 Task: Allow users to run reports and save results through reporting snapshot
Action: Mouse moved to (278, 135)
Screenshot: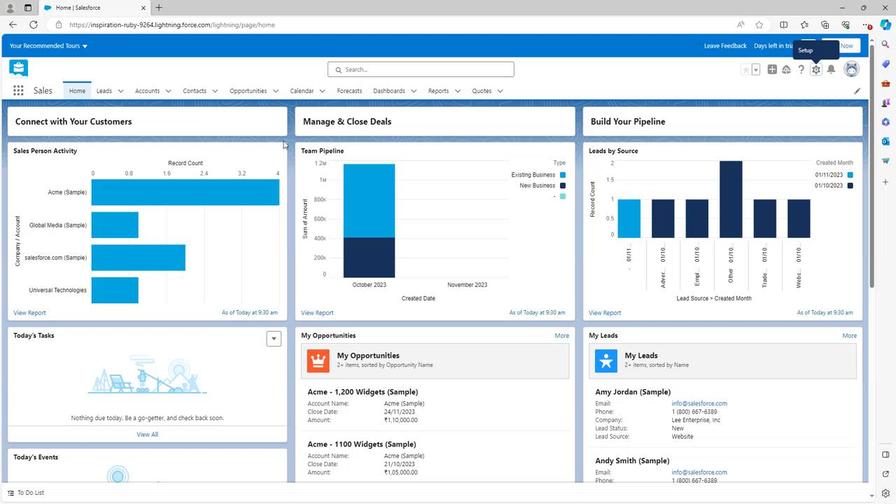 
Action: Mouse scrolled (278, 134) with delta (0, 0)
Screenshot: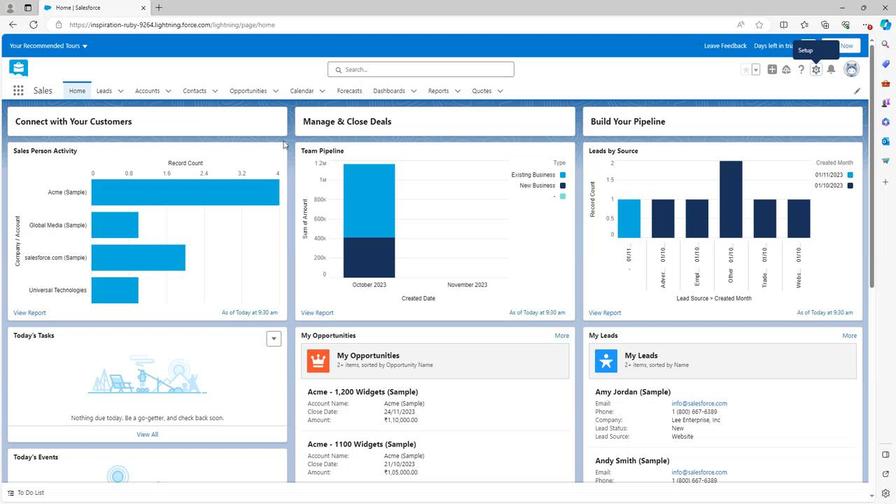 
Action: Mouse scrolled (278, 134) with delta (0, 0)
Screenshot: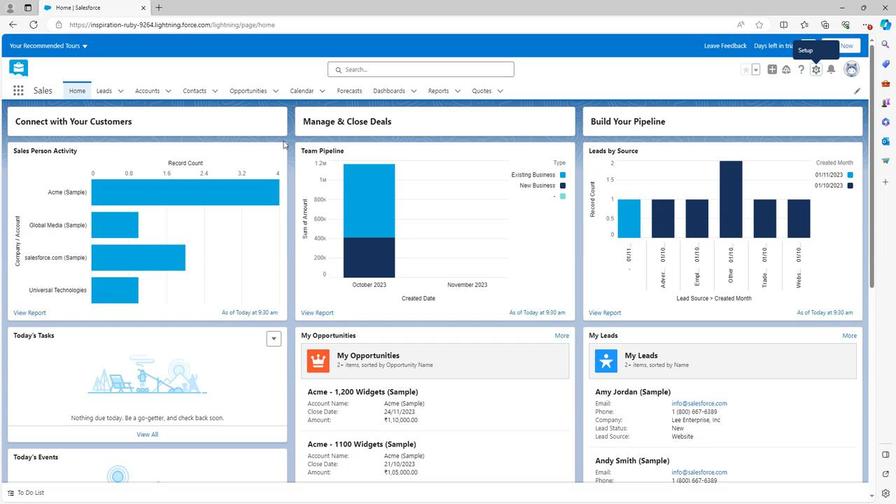 
Action: Mouse scrolled (278, 134) with delta (0, 0)
Screenshot: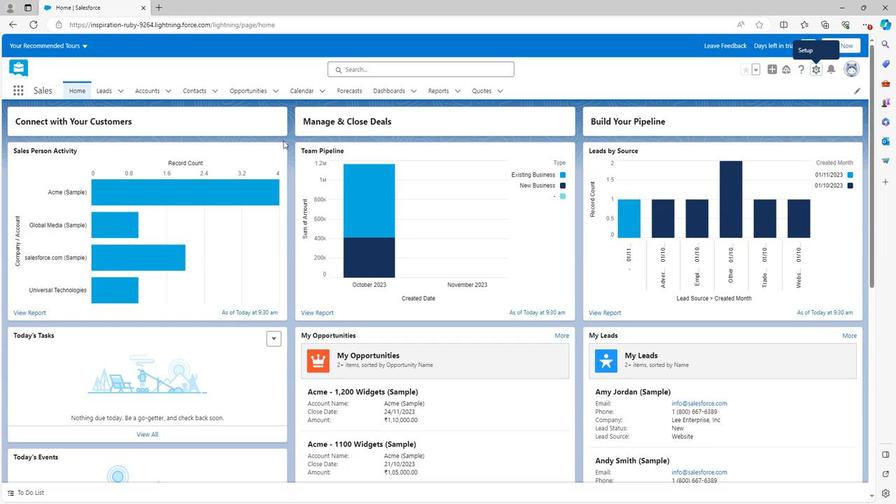 
Action: Mouse scrolled (278, 134) with delta (0, 0)
Screenshot: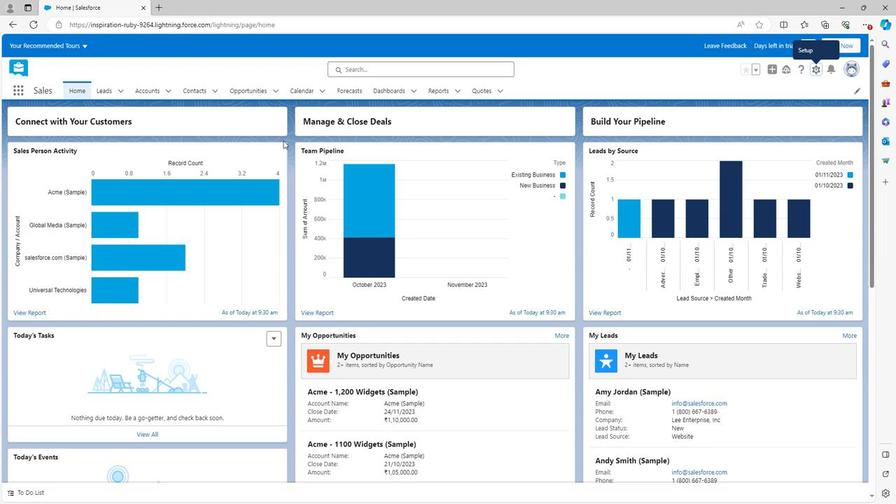 
Action: Mouse moved to (279, 133)
Screenshot: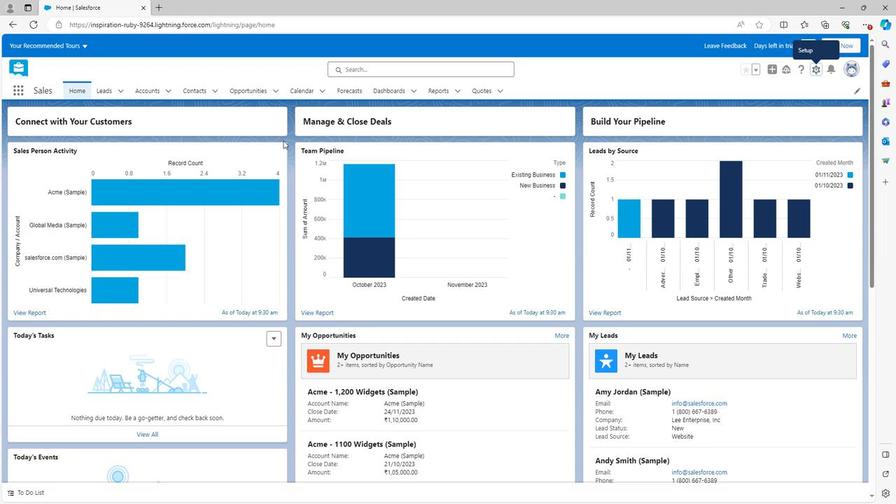 
Action: Mouse scrolled (279, 133) with delta (0, 0)
Screenshot: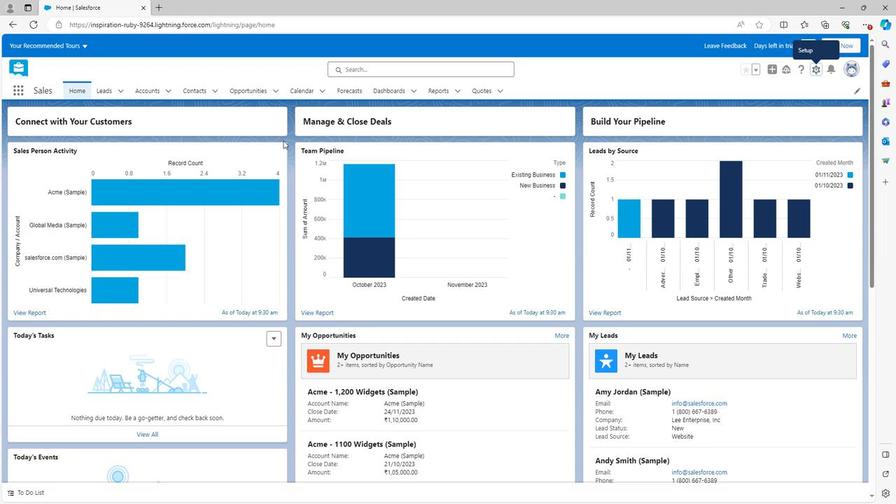 
Action: Mouse scrolled (279, 133) with delta (0, 0)
Screenshot: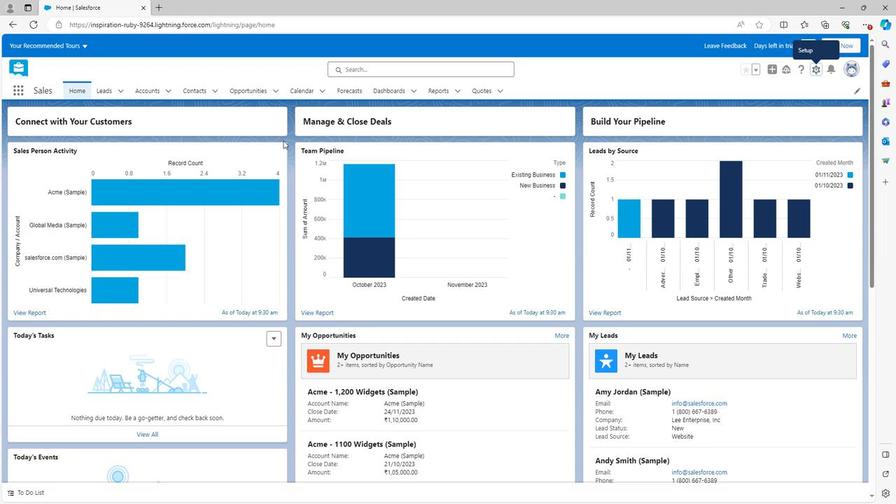 
Action: Mouse scrolled (279, 133) with delta (0, 0)
Screenshot: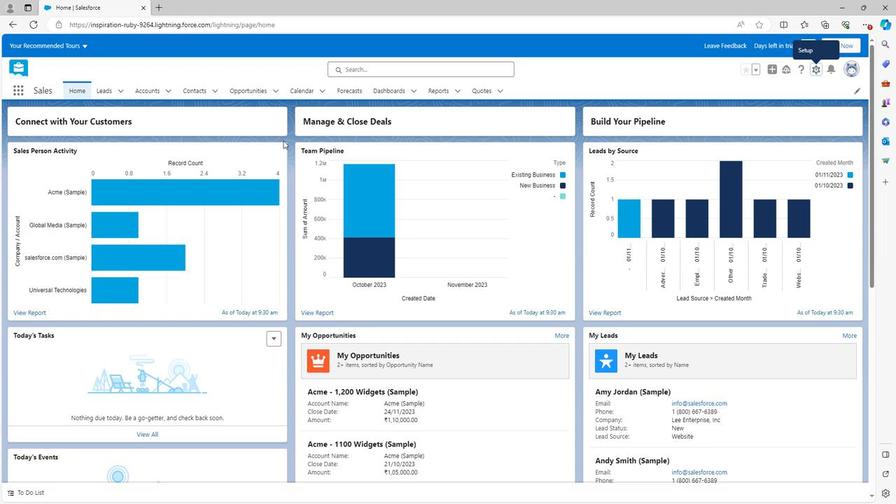 
Action: Mouse scrolled (279, 133) with delta (0, 0)
Screenshot: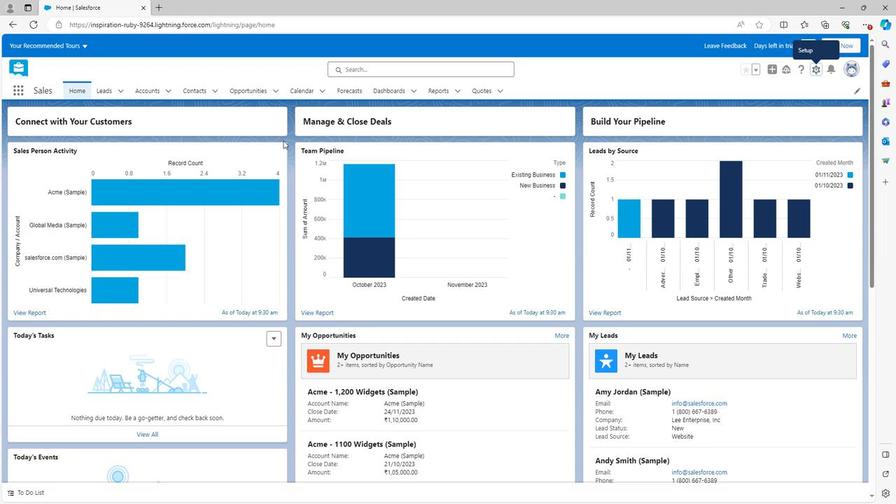 
Action: Mouse moved to (280, 133)
Screenshot: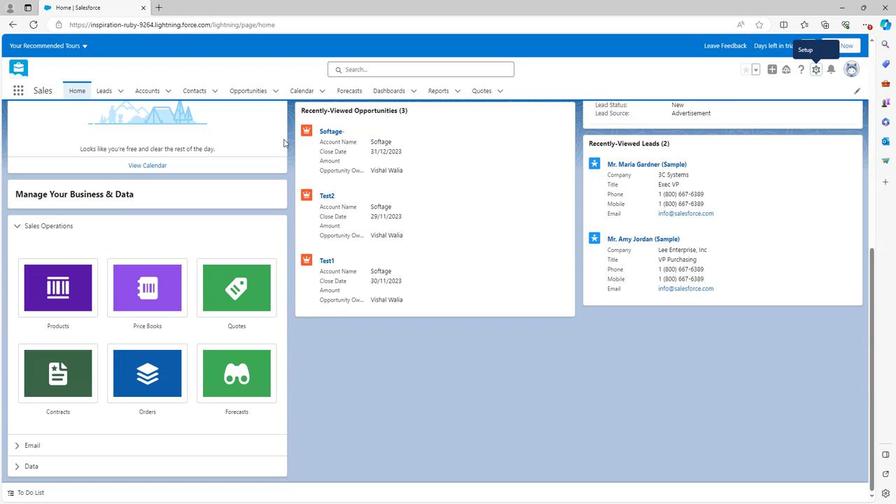 
Action: Mouse scrolled (280, 134) with delta (0, 0)
Screenshot: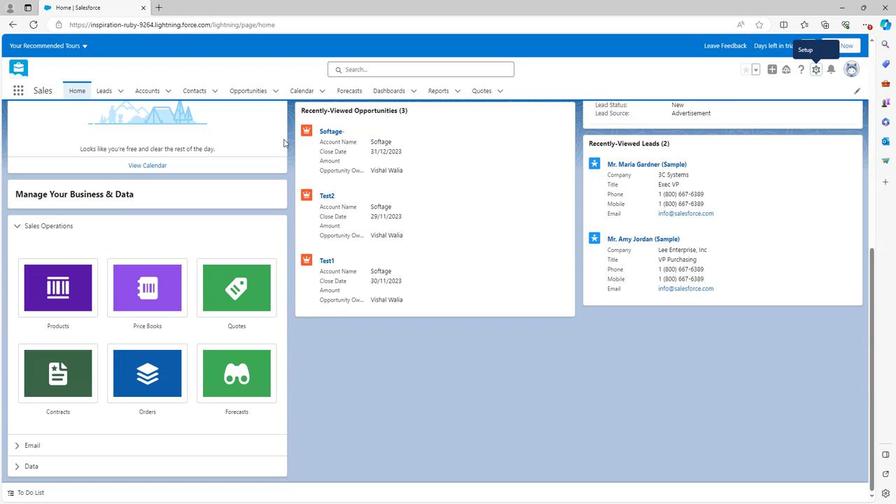 
Action: Mouse scrolled (280, 134) with delta (0, 0)
Screenshot: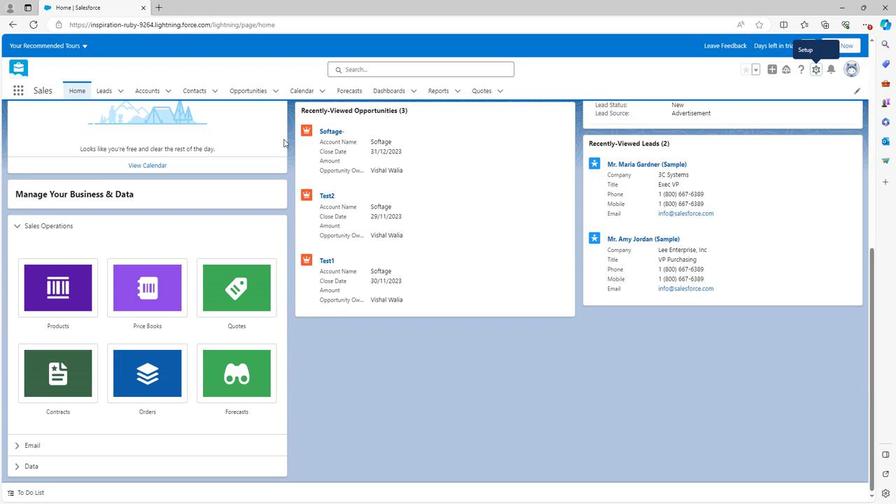 
Action: Mouse scrolled (280, 134) with delta (0, 0)
Screenshot: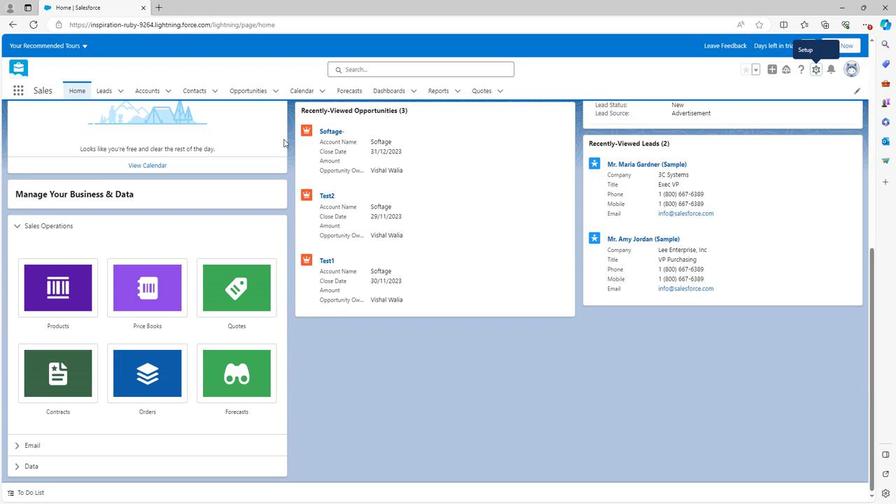 
Action: Mouse scrolled (280, 134) with delta (0, 0)
Screenshot: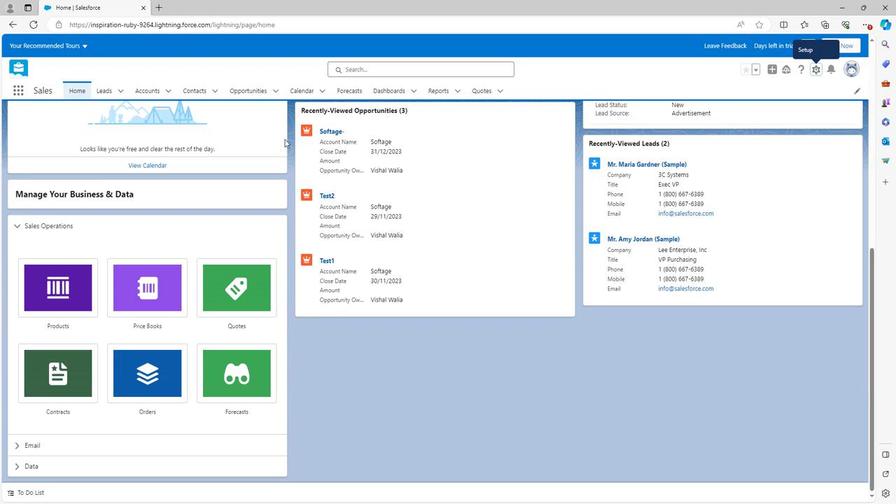 
Action: Mouse moved to (280, 133)
Screenshot: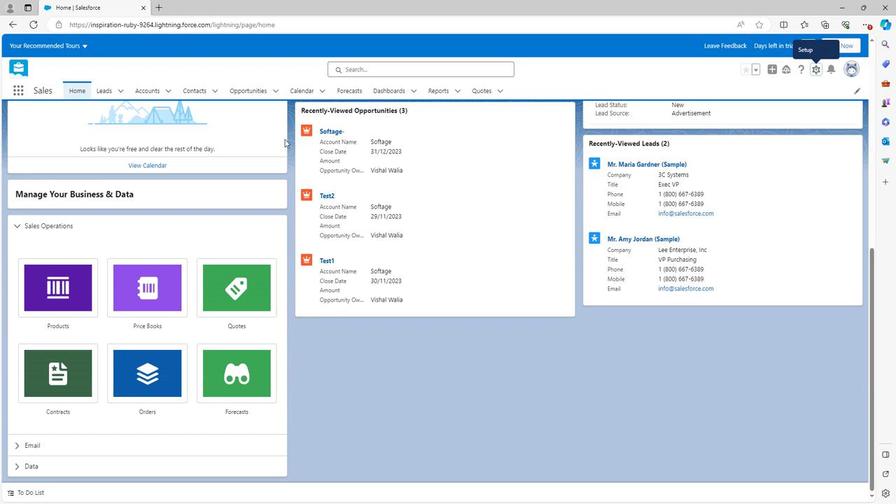
Action: Mouse scrolled (280, 134) with delta (0, 0)
Screenshot: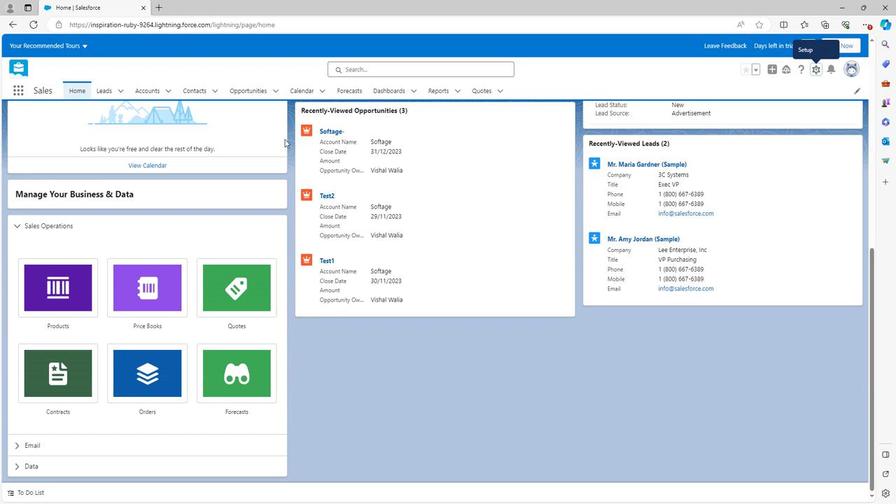 
Action: Mouse moved to (281, 133)
Screenshot: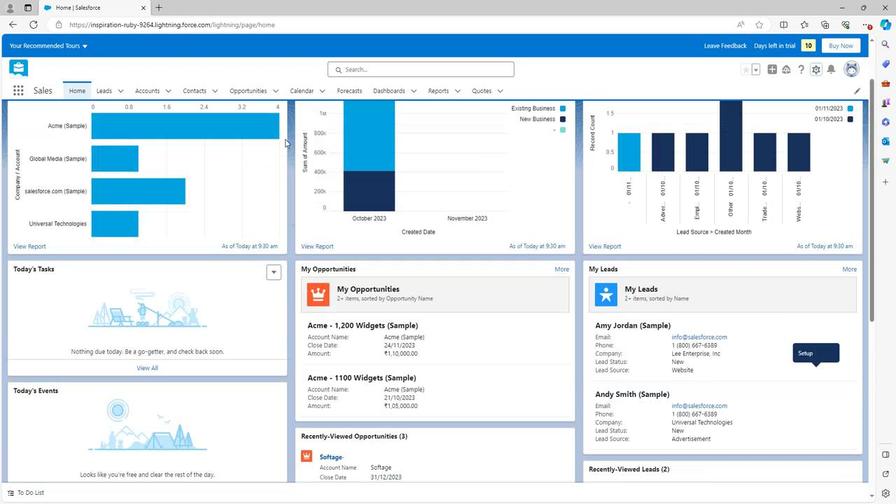 
Action: Mouse scrolled (281, 134) with delta (0, 0)
Screenshot: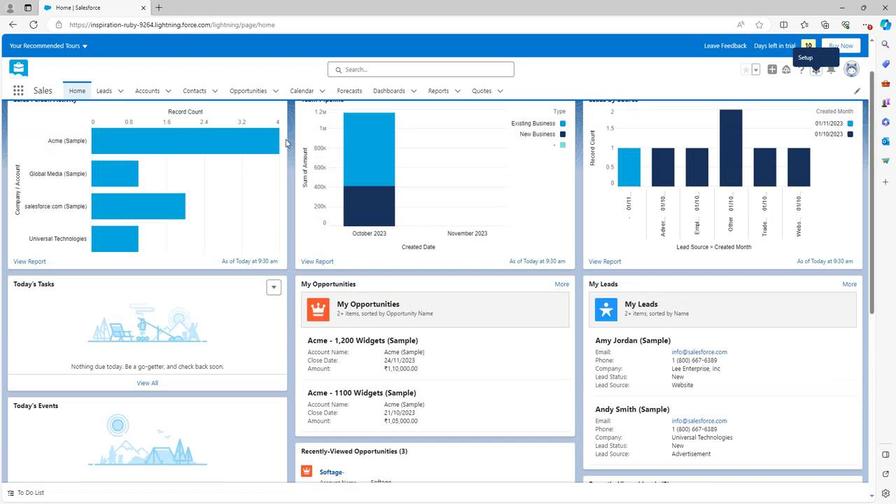
Action: Mouse scrolled (281, 134) with delta (0, 0)
Screenshot: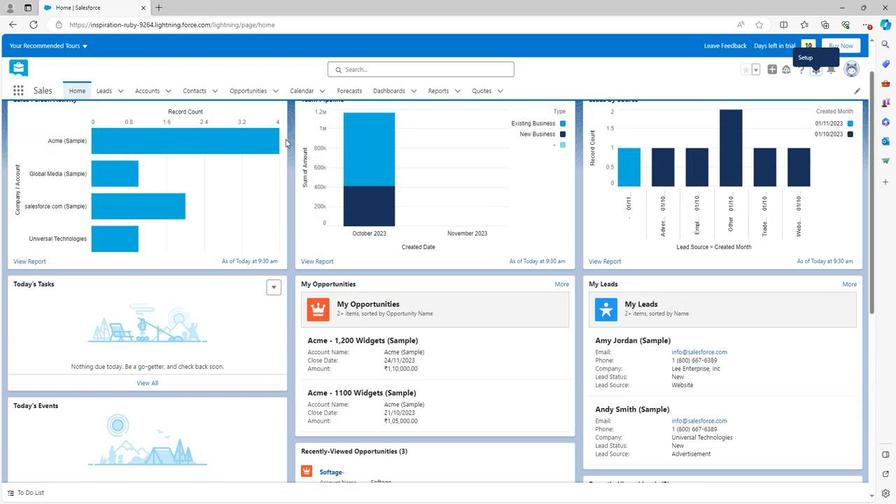 
Action: Mouse scrolled (281, 134) with delta (0, 0)
Screenshot: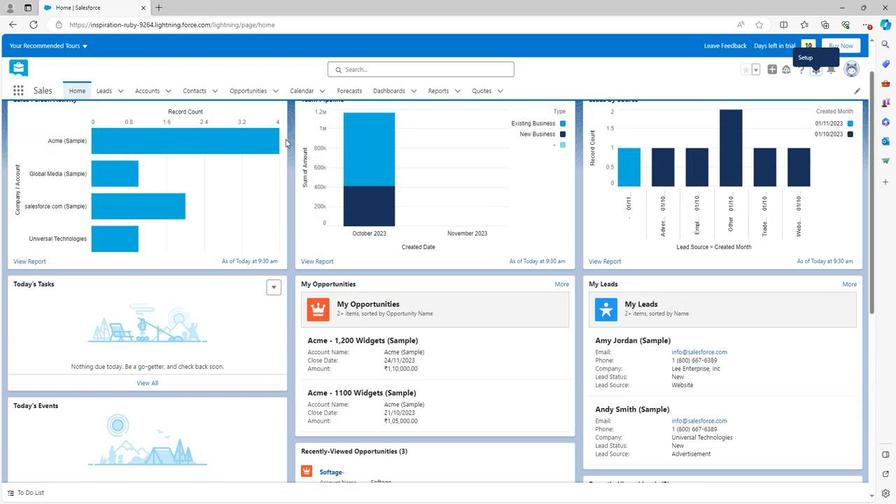 
Action: Mouse moved to (807, 63)
Screenshot: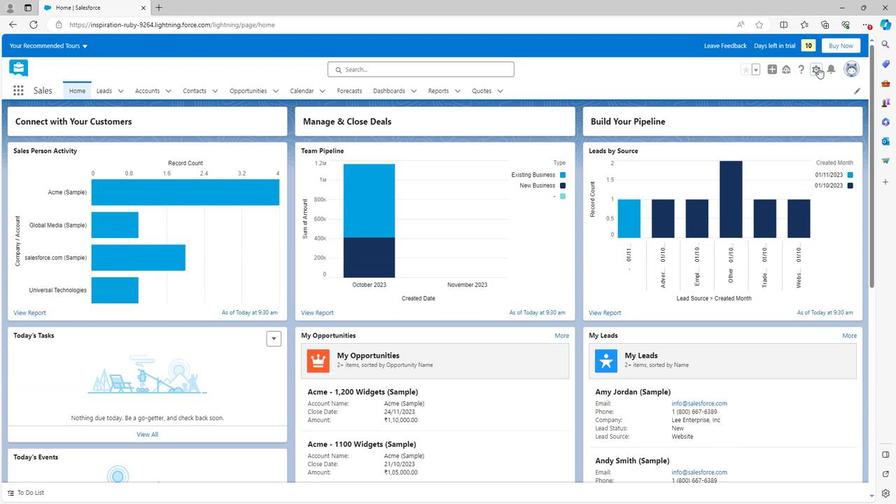 
Action: Mouse pressed left at (807, 63)
Screenshot: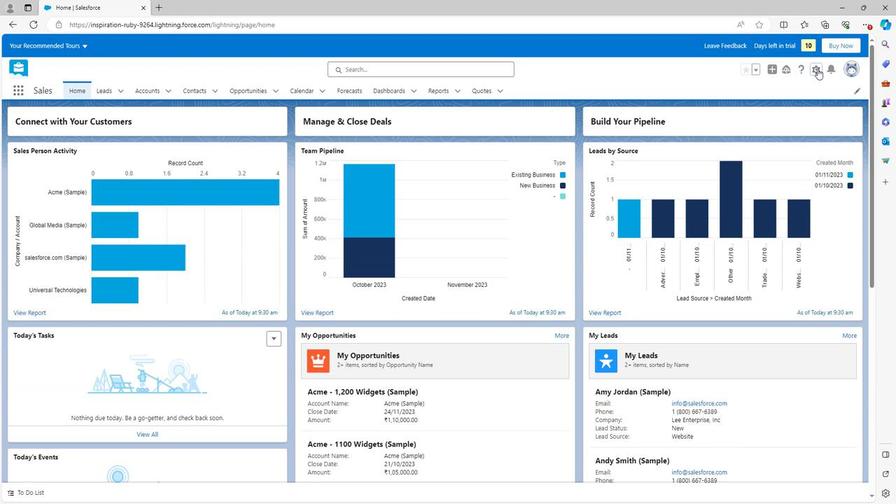 
Action: Mouse moved to (771, 87)
Screenshot: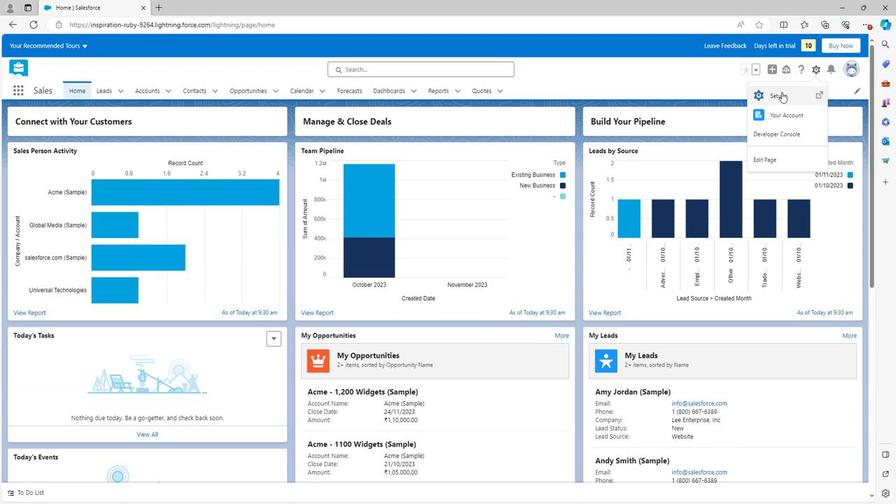 
Action: Mouse pressed left at (771, 87)
Screenshot: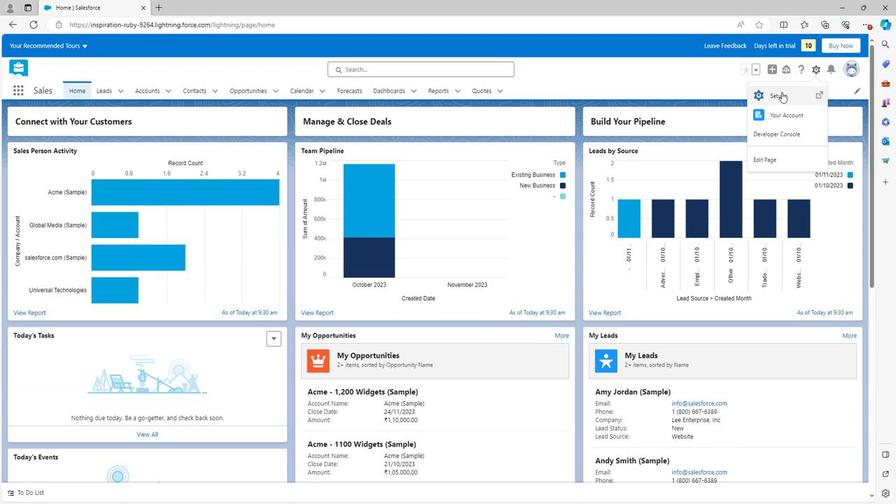 
Action: Mouse moved to (26, 332)
Screenshot: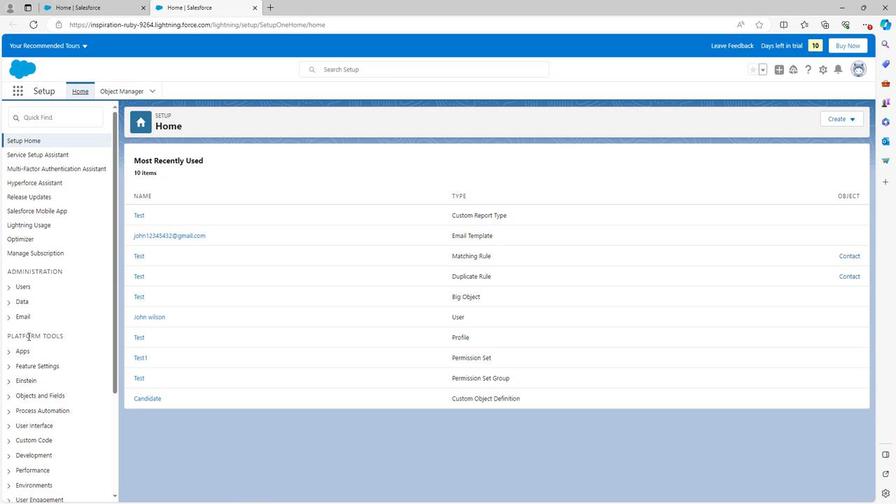 
Action: Mouse scrolled (26, 332) with delta (0, 0)
Screenshot: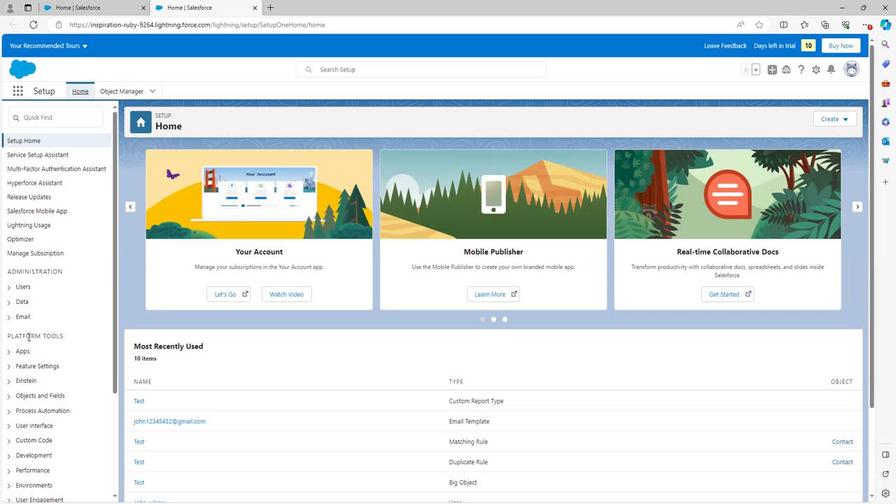 
Action: Mouse scrolled (26, 332) with delta (0, 0)
Screenshot: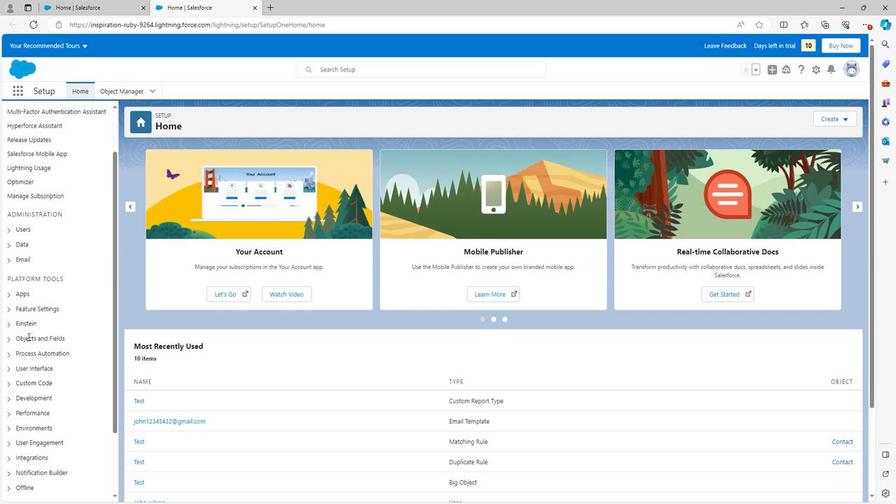 
Action: Mouse scrolled (26, 332) with delta (0, 0)
Screenshot: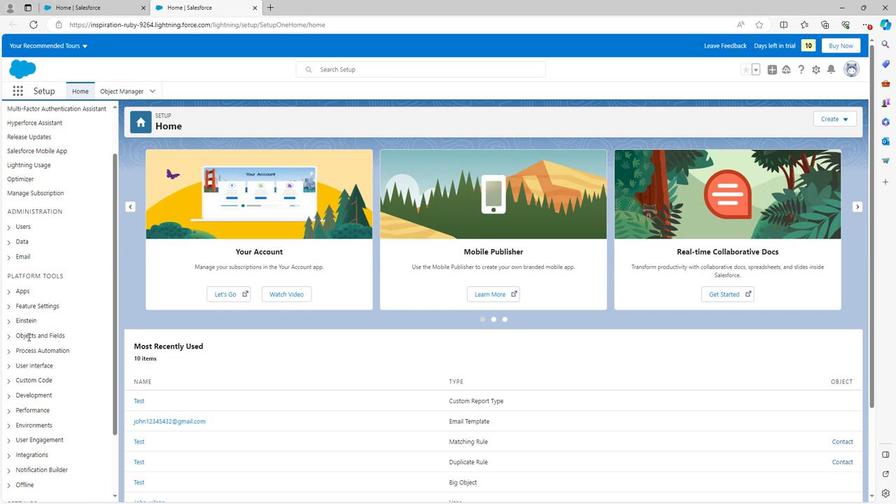 
Action: Mouse moved to (9, 219)
Screenshot: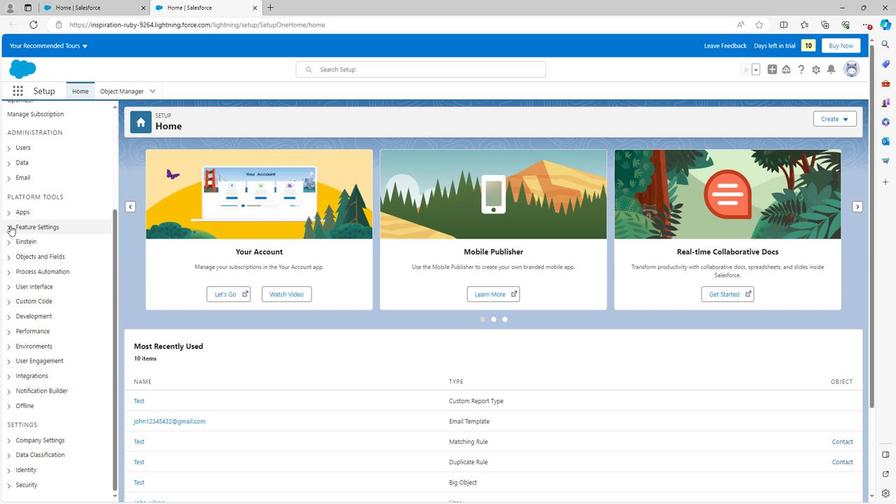 
Action: Mouse pressed left at (9, 219)
Screenshot: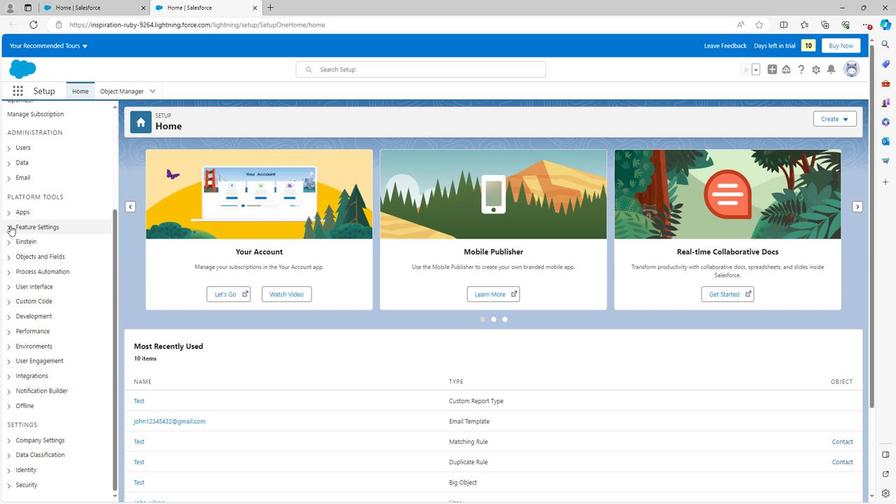 
Action: Mouse moved to (17, 238)
Screenshot: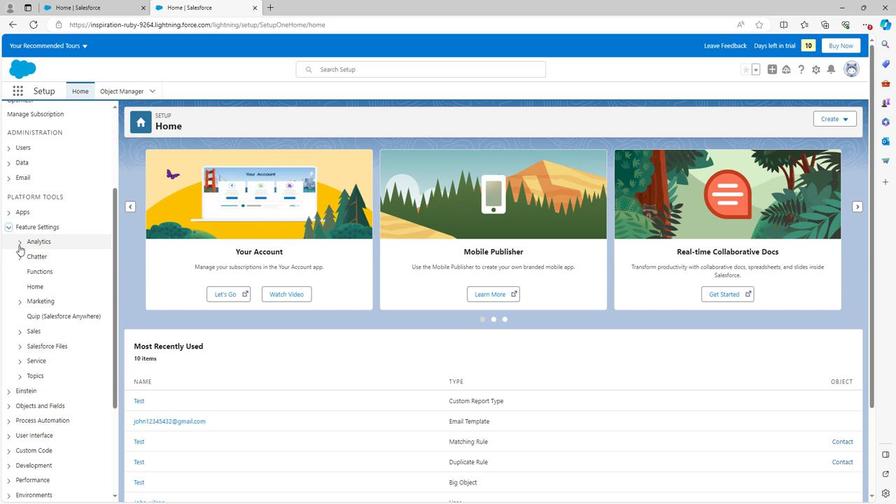 
Action: Mouse pressed left at (17, 238)
Screenshot: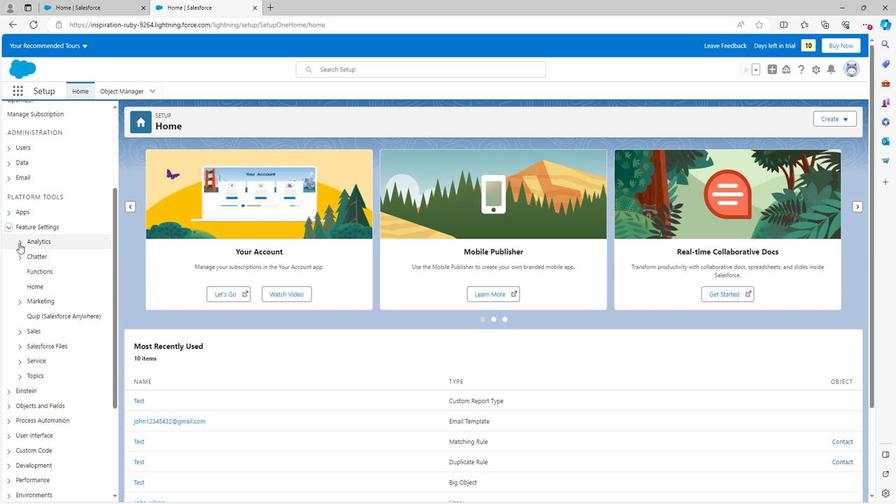
Action: Mouse moved to (25, 268)
Screenshot: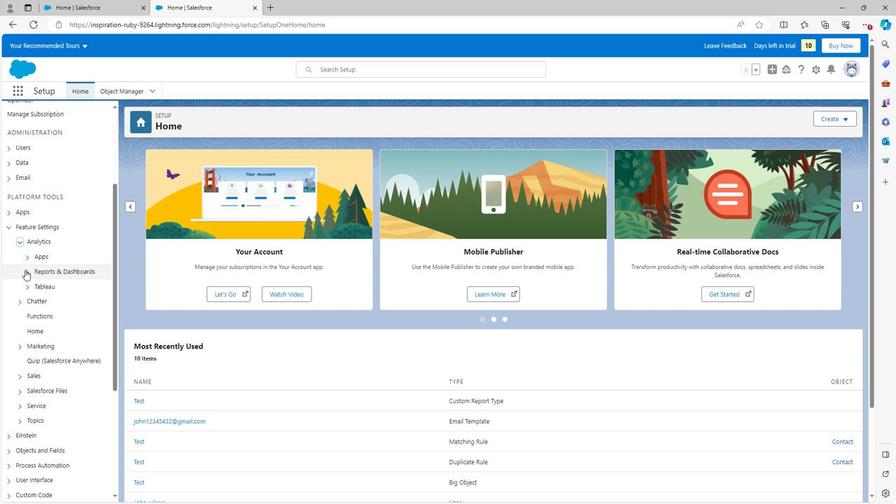 
Action: Mouse pressed left at (25, 268)
Screenshot: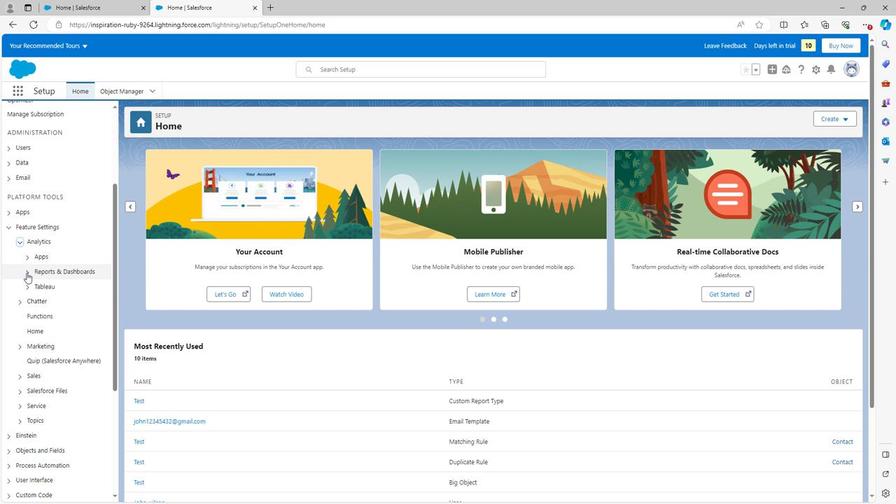 
Action: Mouse moved to (55, 311)
Screenshot: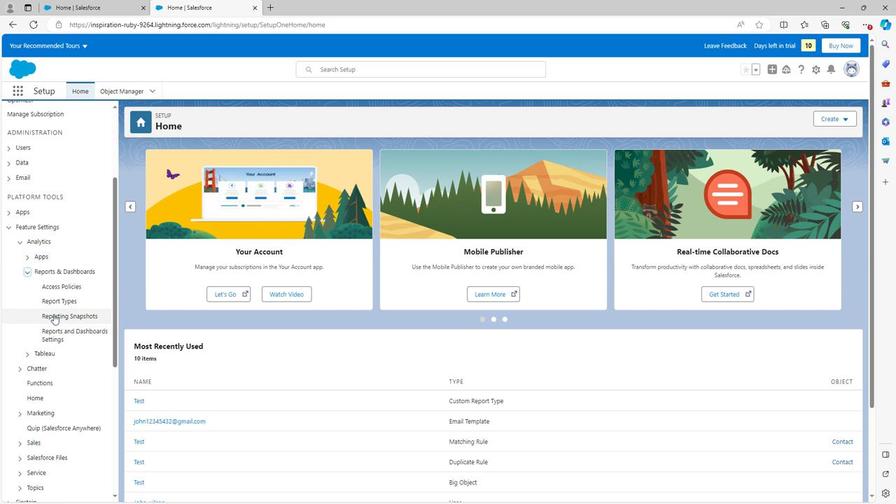 
Action: Mouse pressed left at (55, 311)
Screenshot: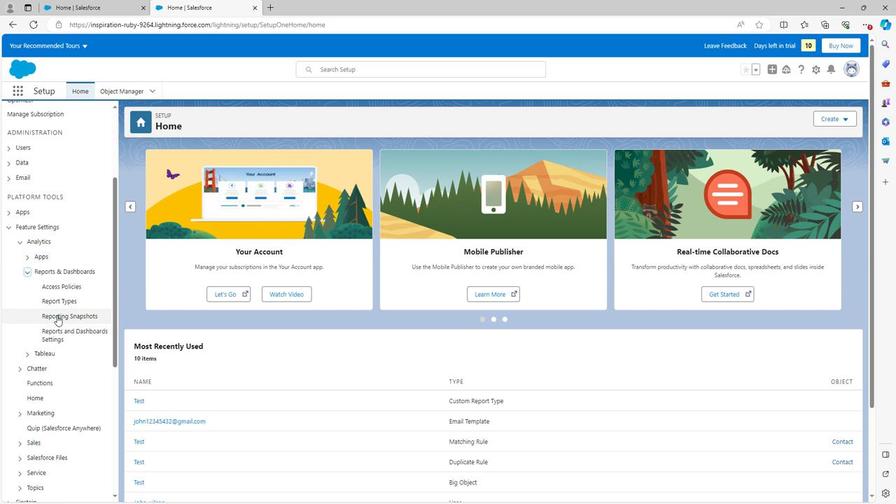 
Action: Mouse moved to (493, 321)
Screenshot: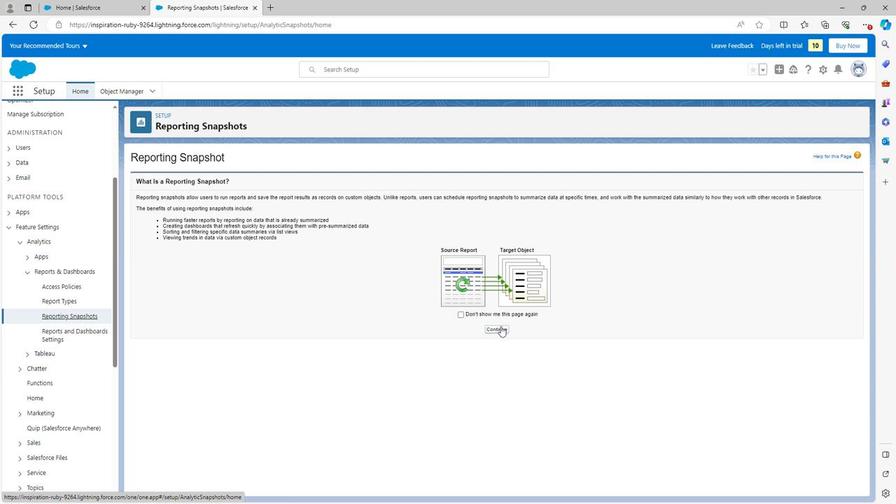 
Action: Mouse pressed left at (493, 321)
Screenshot: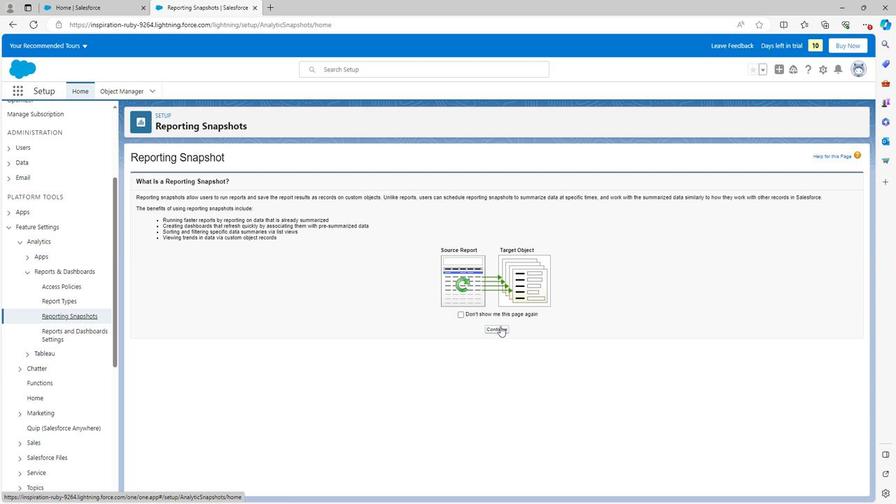 
Action: Mouse moved to (481, 210)
Screenshot: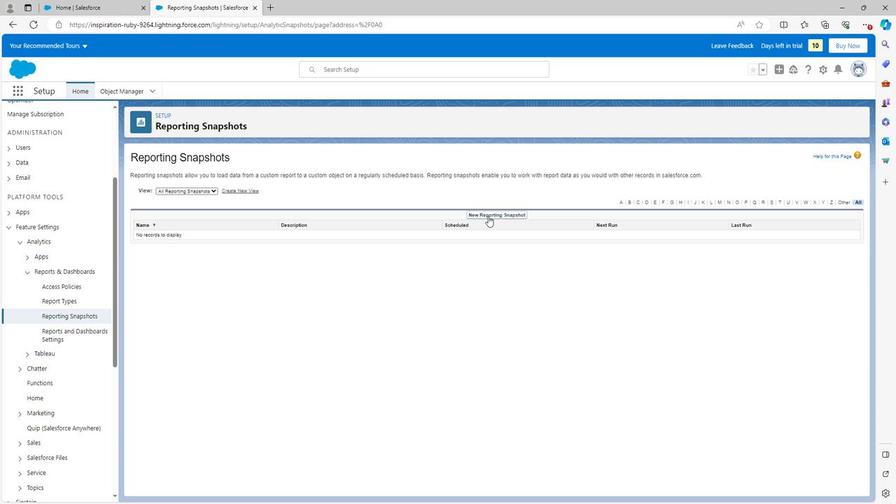 
Action: Mouse pressed left at (481, 210)
Screenshot: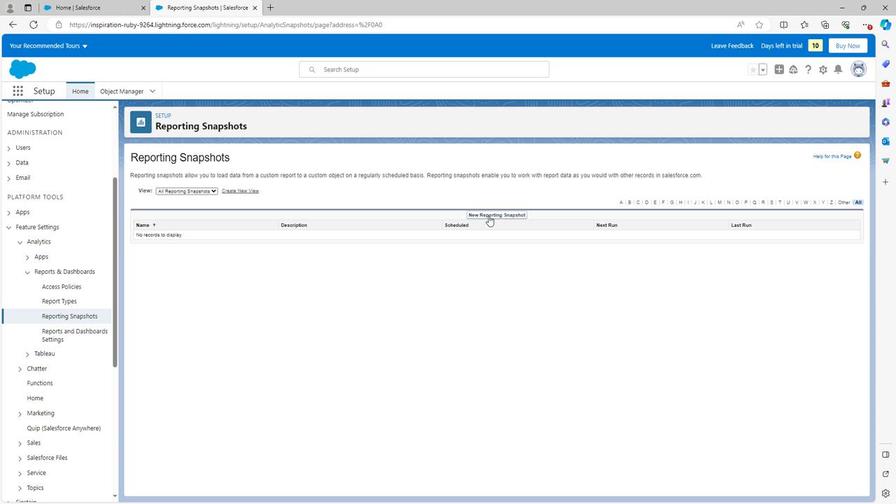 
Action: Mouse moved to (467, 309)
Screenshot: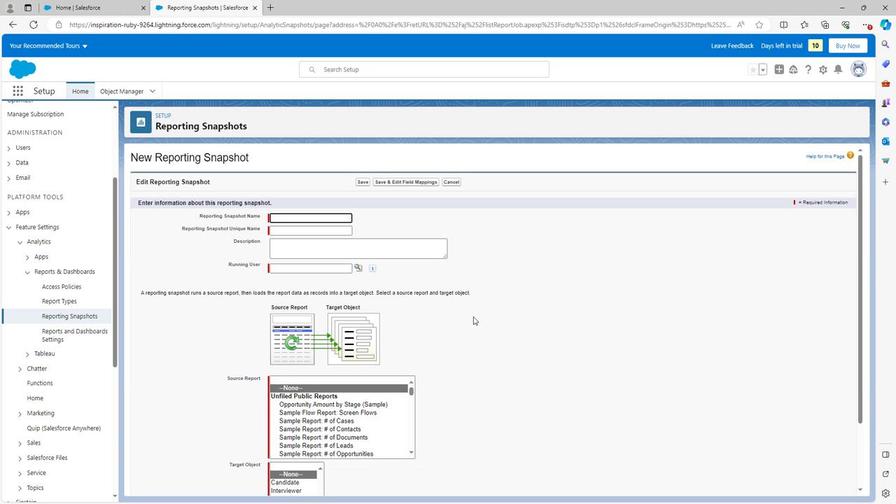 
Action: Mouse scrolled (467, 308) with delta (0, 0)
Screenshot: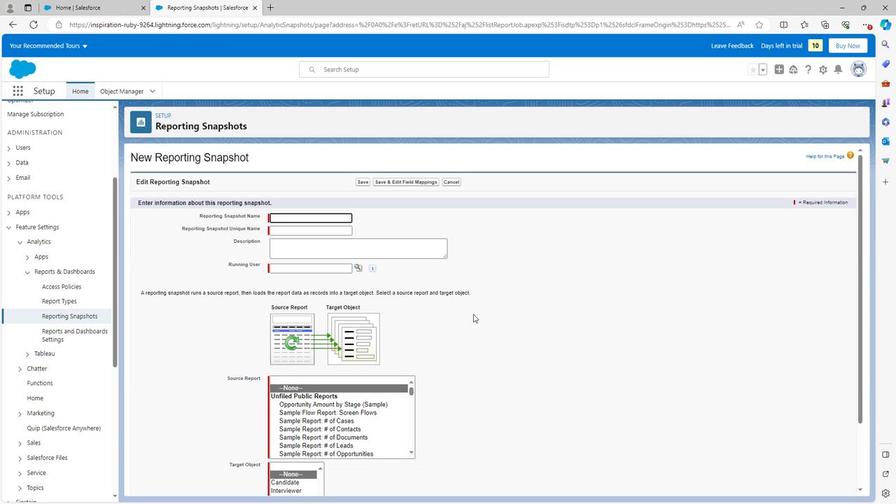 
Action: Mouse scrolled (467, 308) with delta (0, 0)
Screenshot: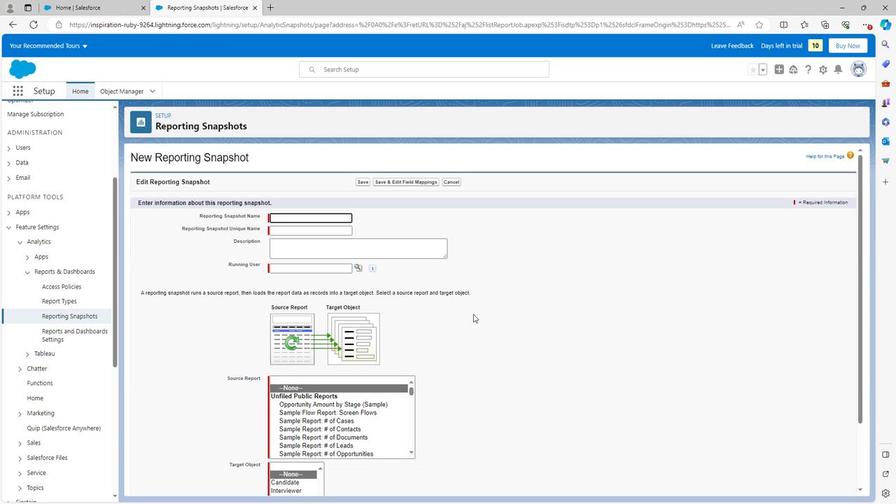 
Action: Mouse scrolled (467, 308) with delta (0, 0)
Screenshot: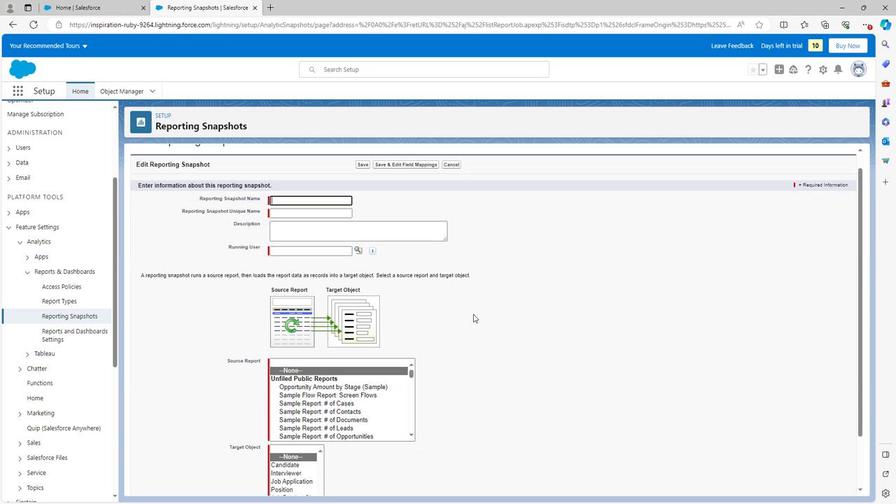 
Action: Mouse moved to (467, 306)
Screenshot: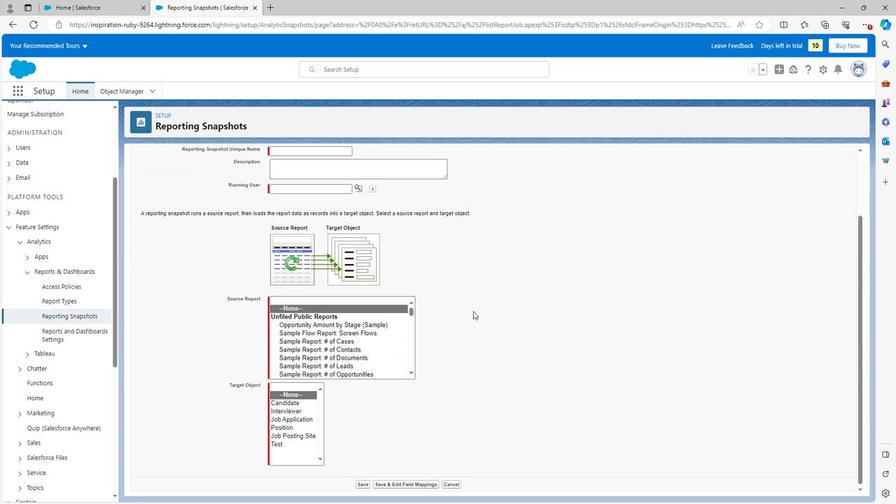 
Action: Mouse scrolled (467, 305) with delta (0, 0)
Screenshot: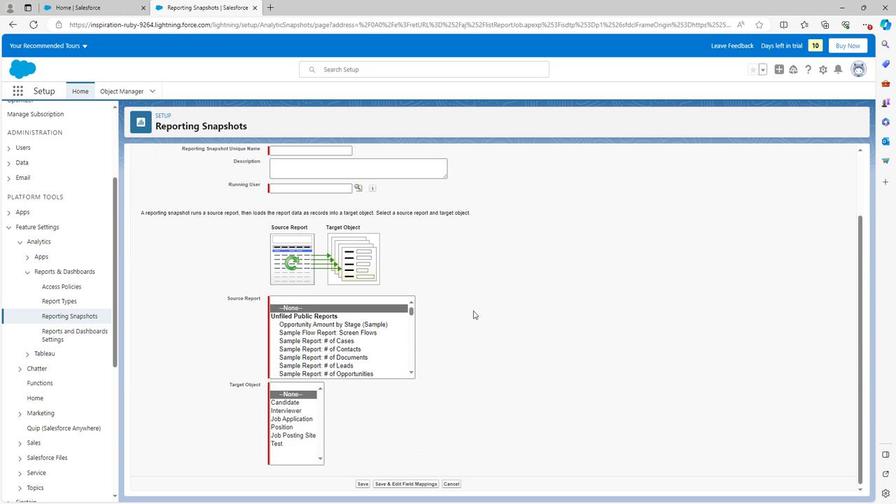 
Action: Mouse moved to (467, 305)
Screenshot: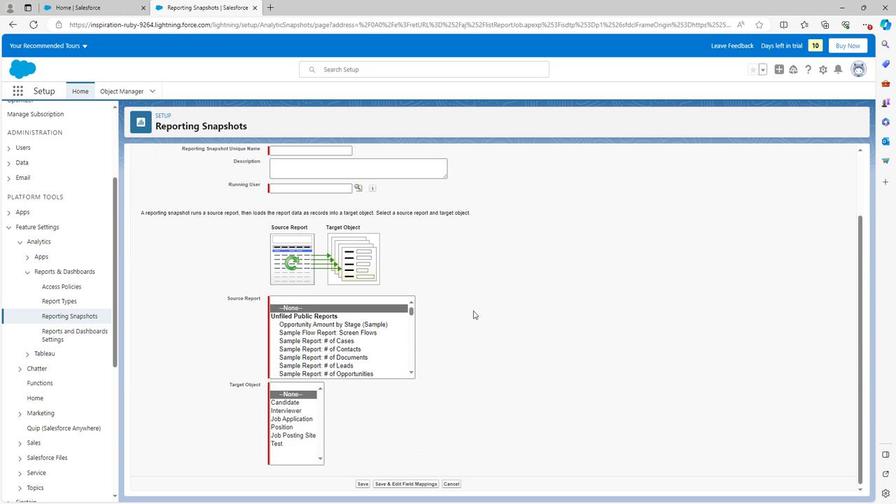 
Action: Mouse scrolled (467, 304) with delta (0, 0)
Screenshot: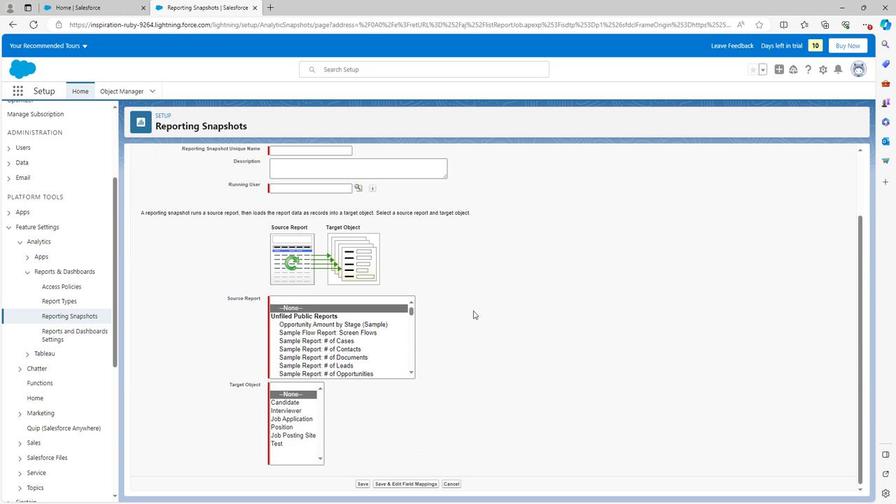 
Action: Mouse scrolled (467, 304) with delta (0, 0)
Screenshot: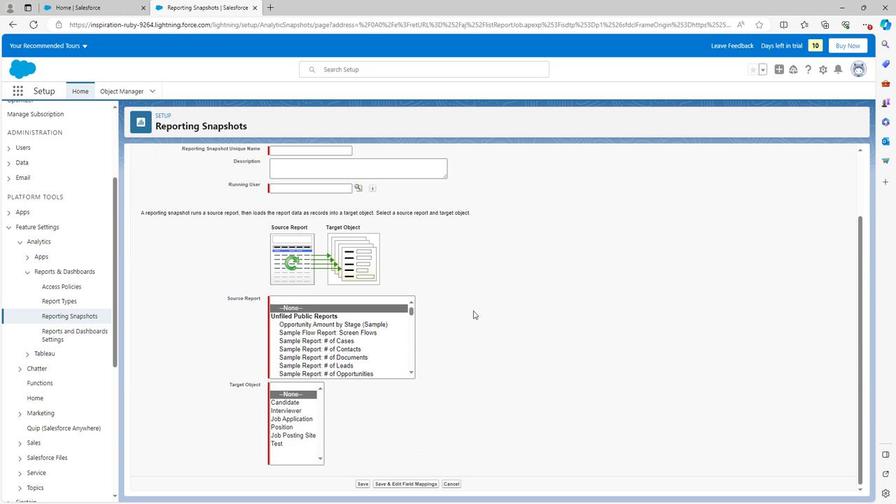 
Action: Mouse scrolled (467, 304) with delta (0, 0)
Screenshot: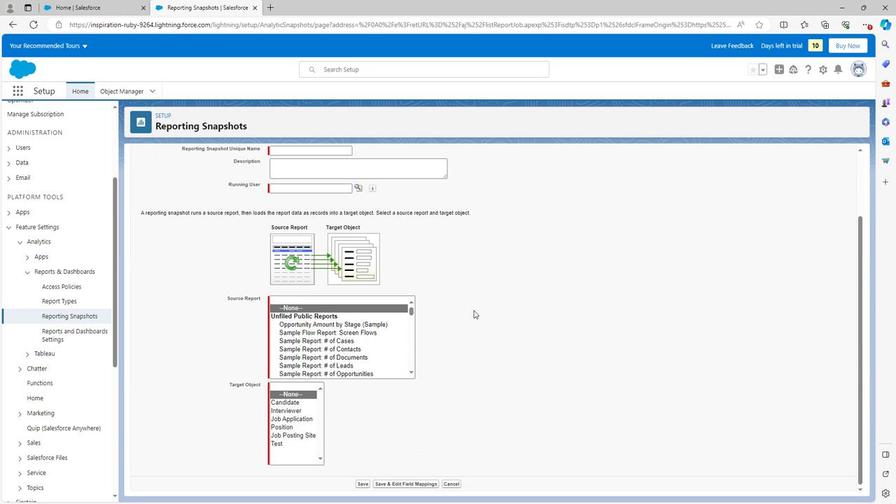 
Action: Mouse moved to (467, 305)
Screenshot: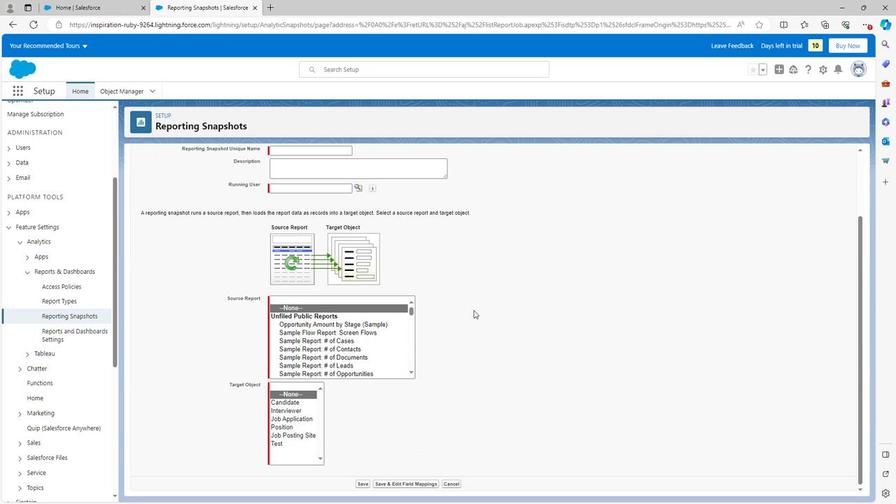 
Action: Mouse scrolled (467, 306) with delta (0, 0)
Screenshot: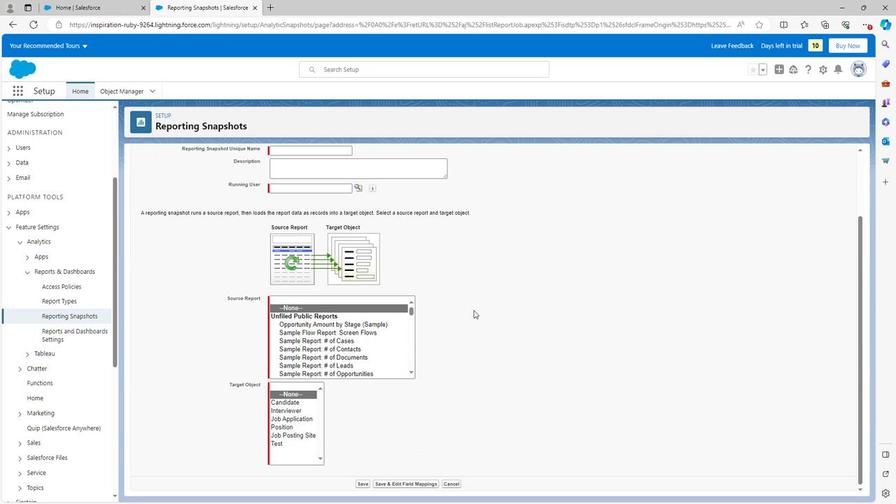 
Action: Mouse scrolled (467, 306) with delta (0, 0)
Screenshot: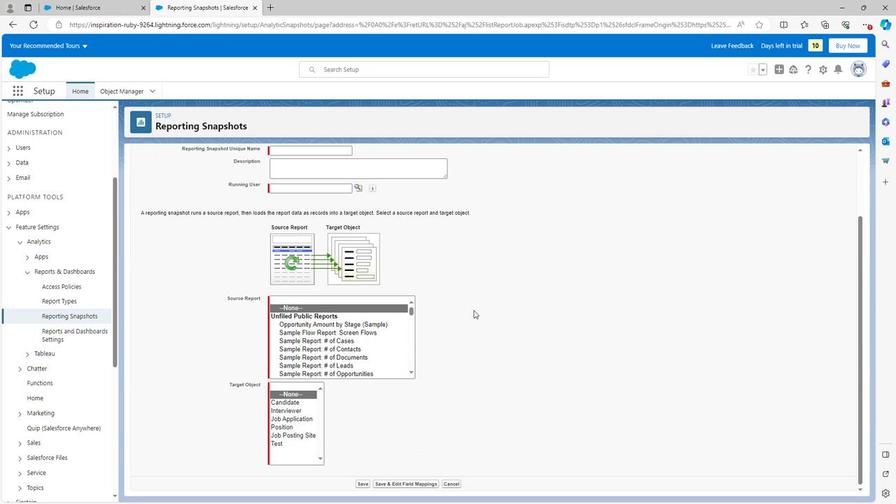
Action: Mouse scrolled (467, 306) with delta (0, 0)
Screenshot: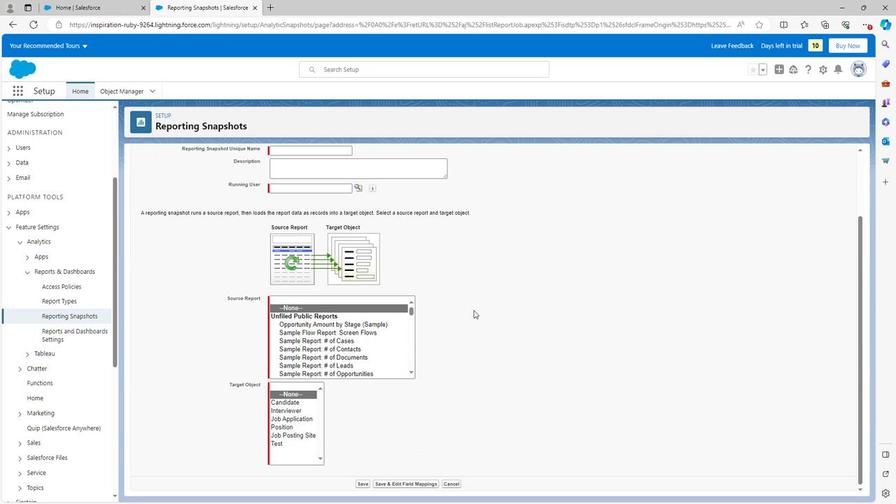 
Action: Mouse moved to (467, 347)
Screenshot: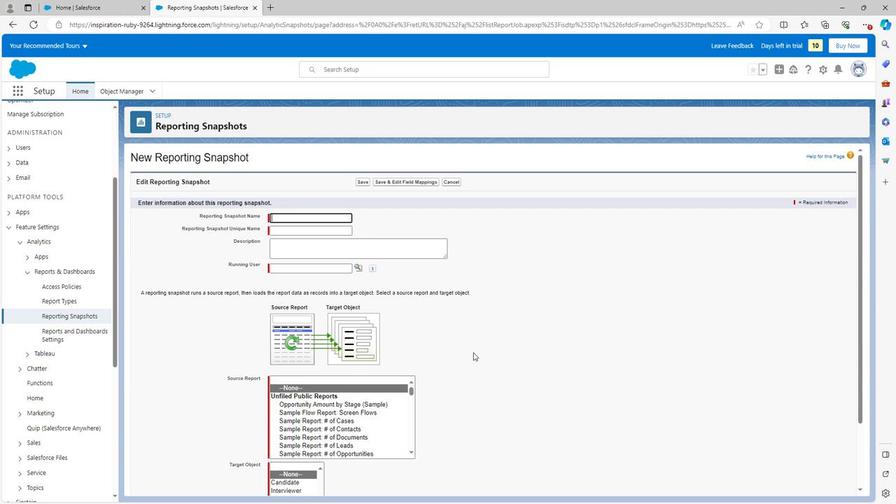 
Action: Mouse scrolled (467, 346) with delta (0, 0)
Screenshot: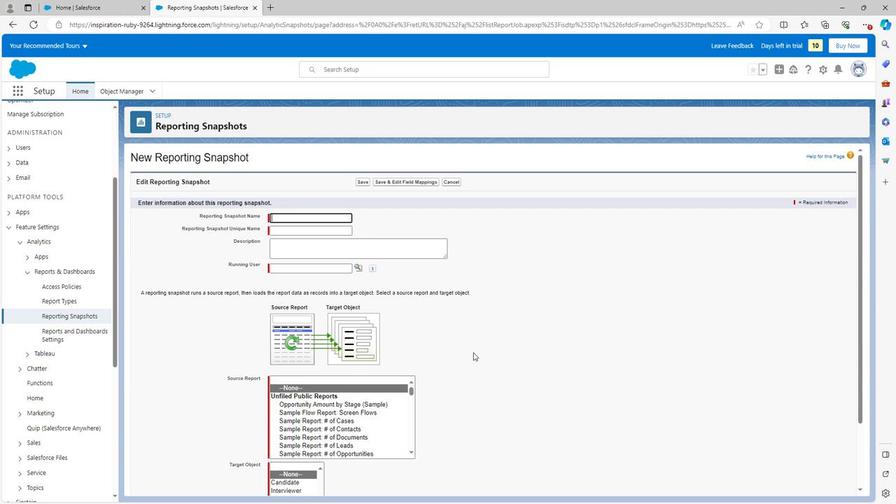 
Action: Mouse scrolled (467, 346) with delta (0, 0)
Screenshot: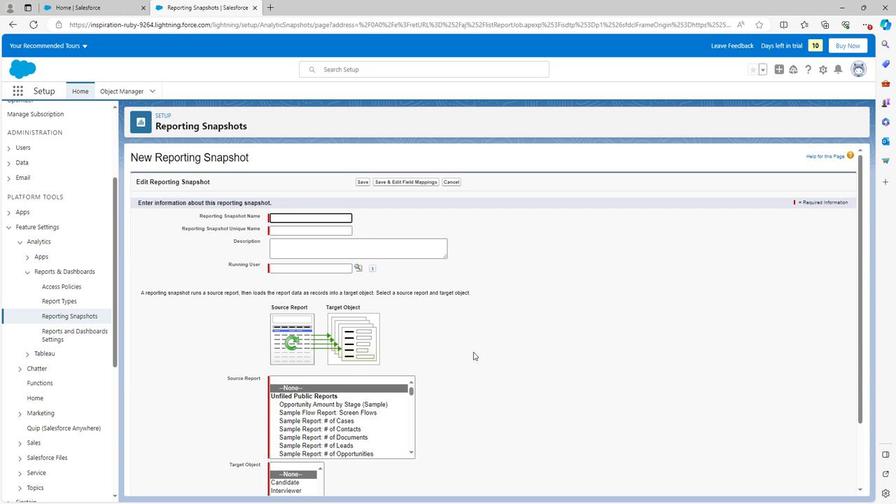 
Action: Mouse scrolled (467, 346) with delta (0, 0)
Screenshot: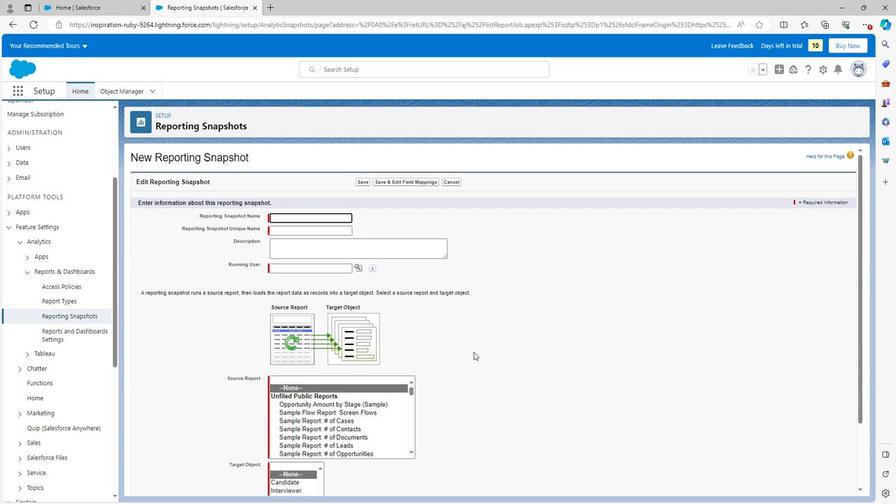
Action: Mouse scrolled (467, 346) with delta (0, 0)
Screenshot: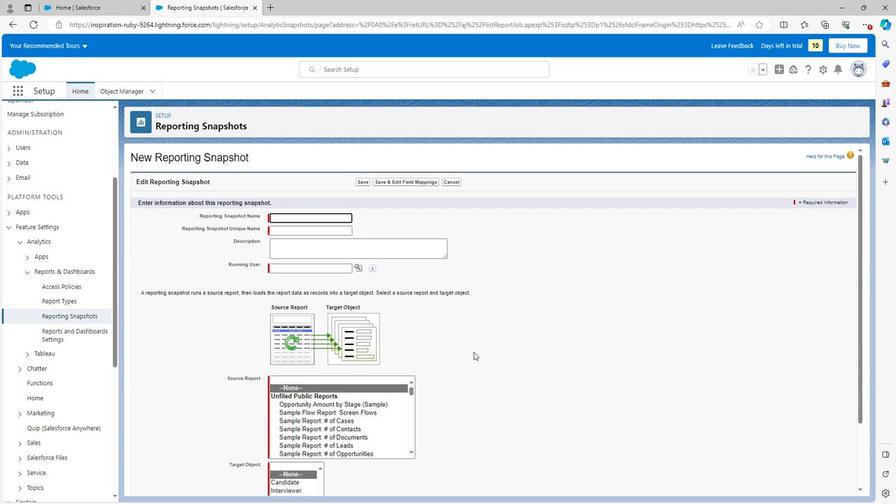 
Action: Mouse moved to (467, 347)
Screenshot: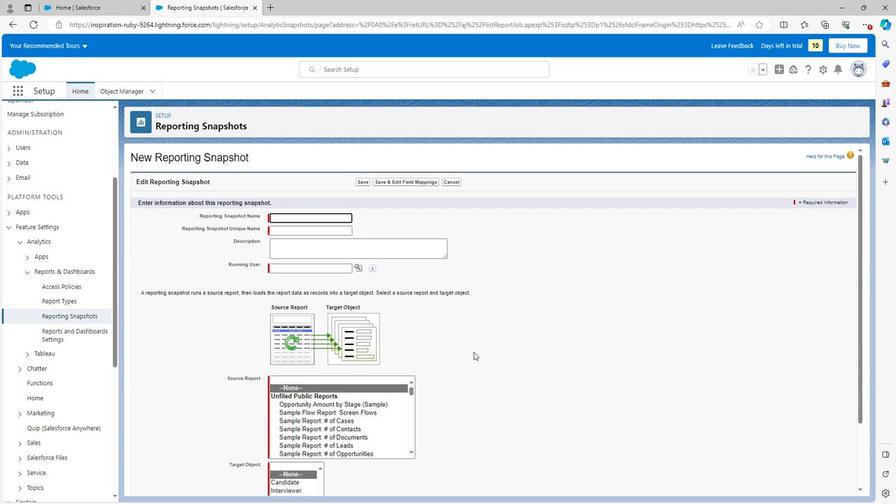 
Action: Mouse scrolled (467, 346) with delta (0, 0)
Screenshot: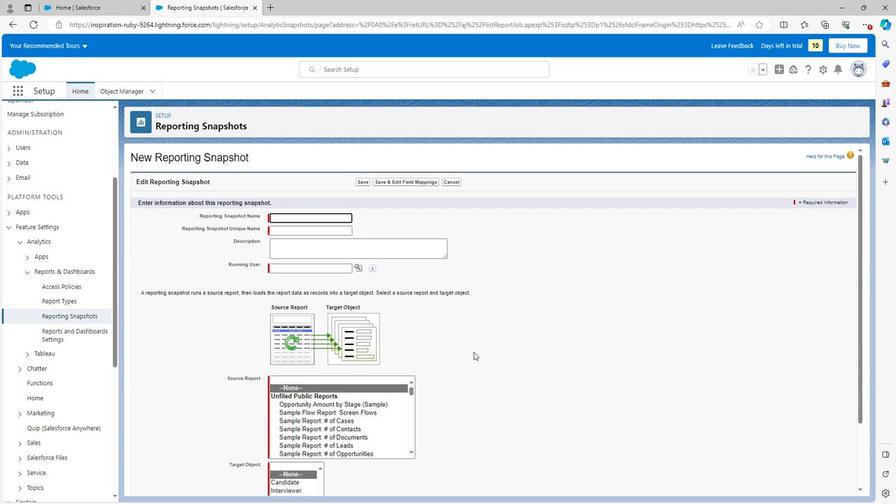 
Action: Mouse moved to (442, 477)
Screenshot: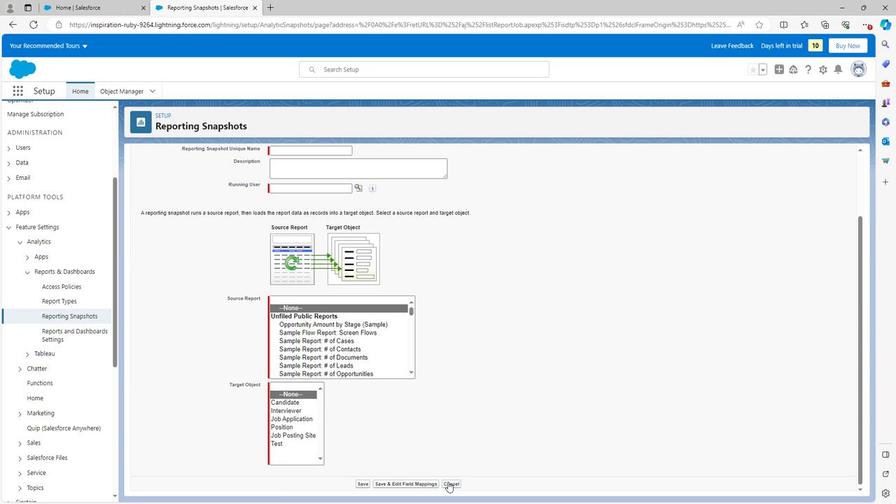 
Action: Mouse pressed left at (442, 477)
Screenshot: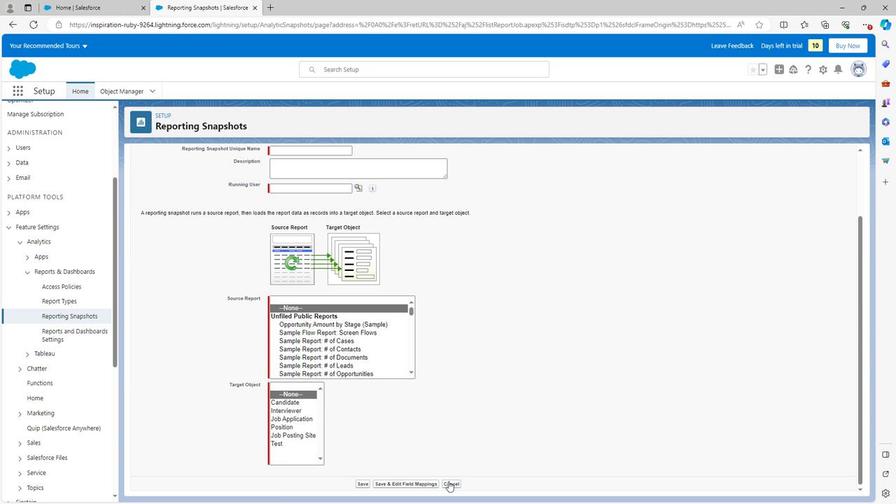 
Action: Mouse moved to (83, 313)
Screenshot: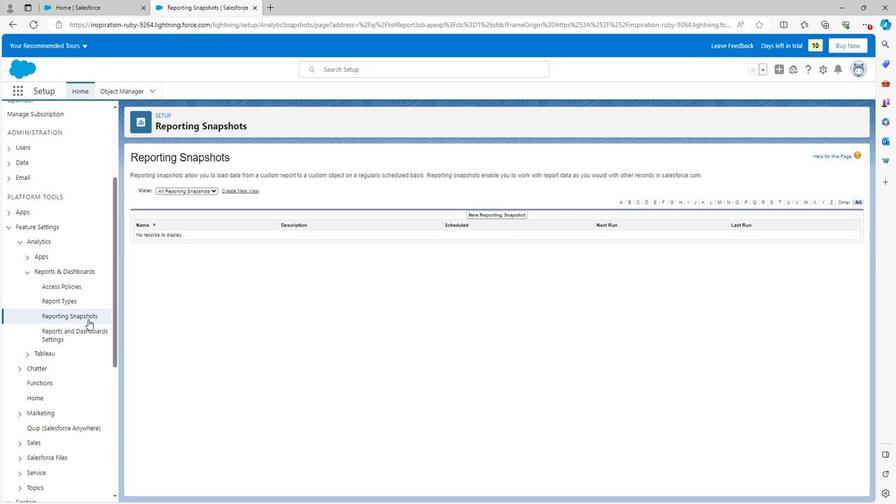
Action: Mouse pressed left at (83, 313)
Screenshot: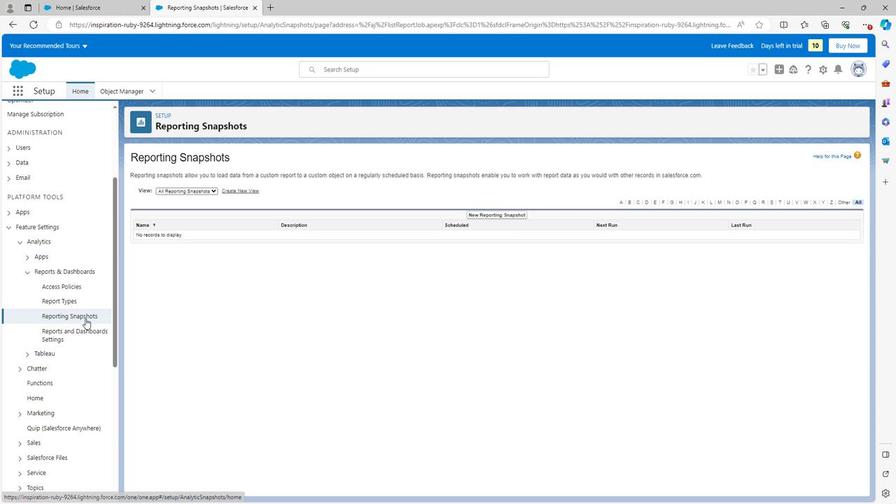 
Action: Mouse moved to (639, 212)
Screenshot: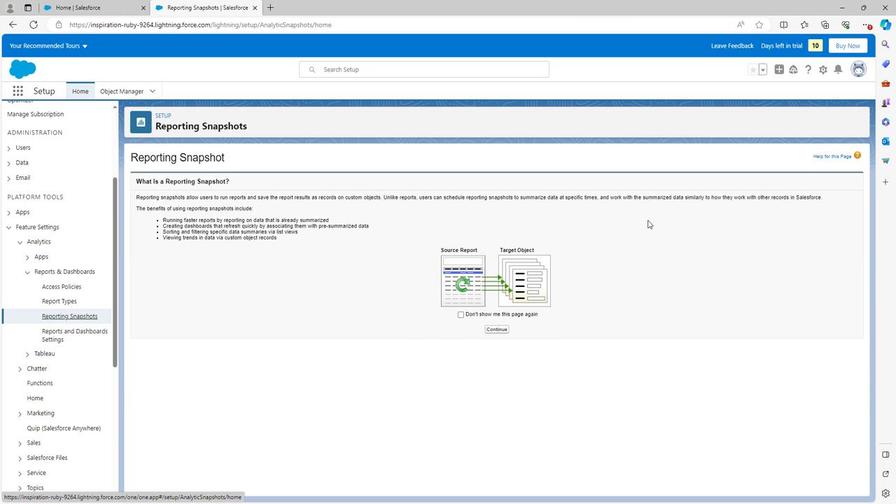 
Action: Mouse scrolled (639, 212) with delta (0, 0)
Screenshot: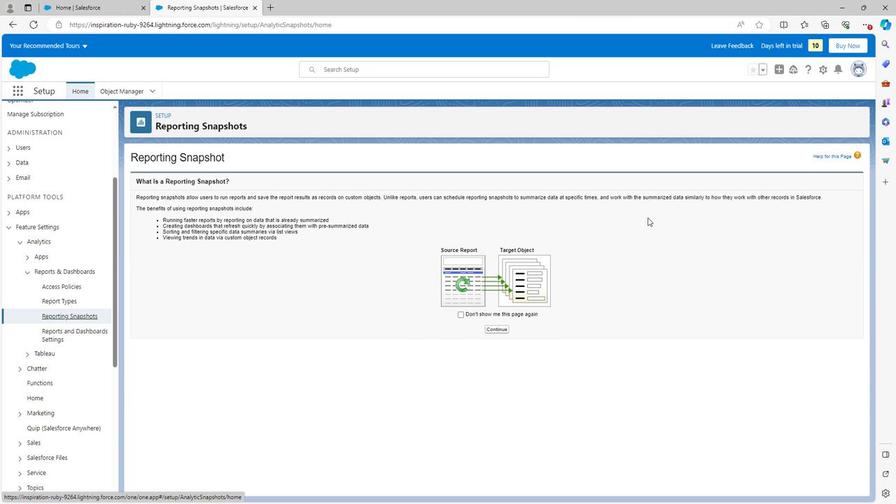 
Action: Mouse scrolled (639, 212) with delta (0, 0)
Screenshot: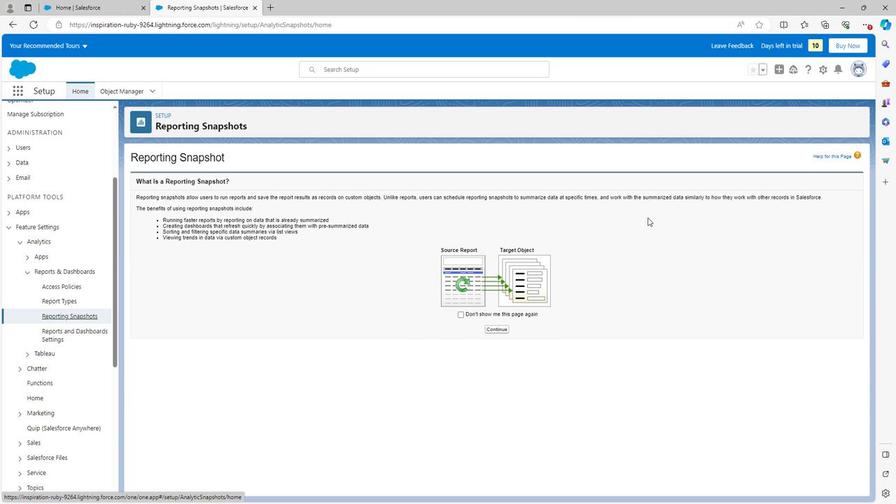 
Action: Mouse scrolled (639, 212) with delta (0, 0)
Screenshot: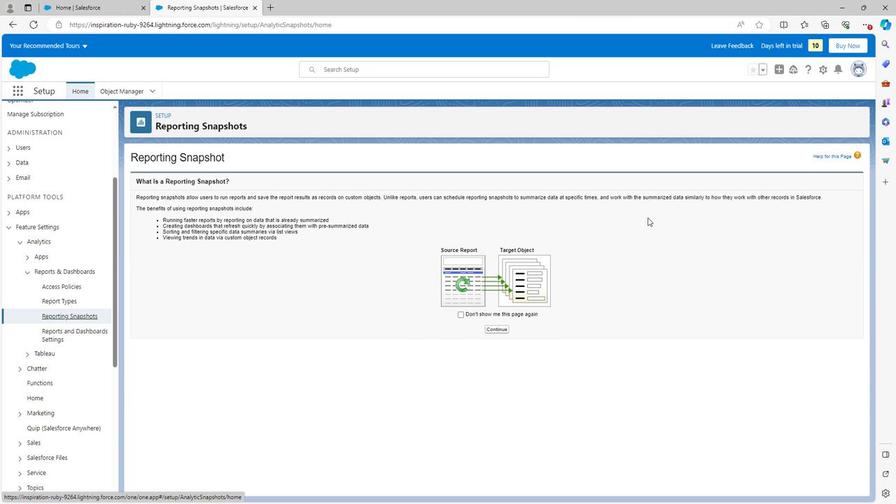 
Action: Mouse scrolled (639, 212) with delta (0, 0)
Screenshot: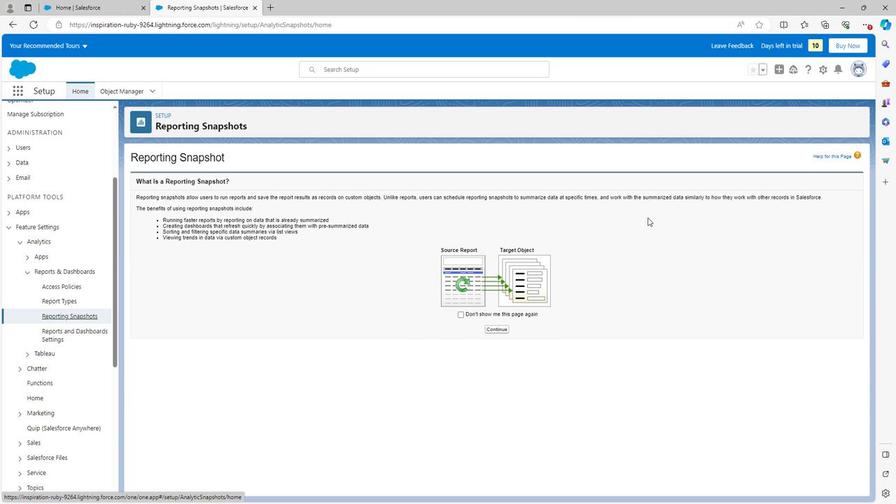 
Action: Mouse scrolled (639, 212) with delta (0, 0)
Screenshot: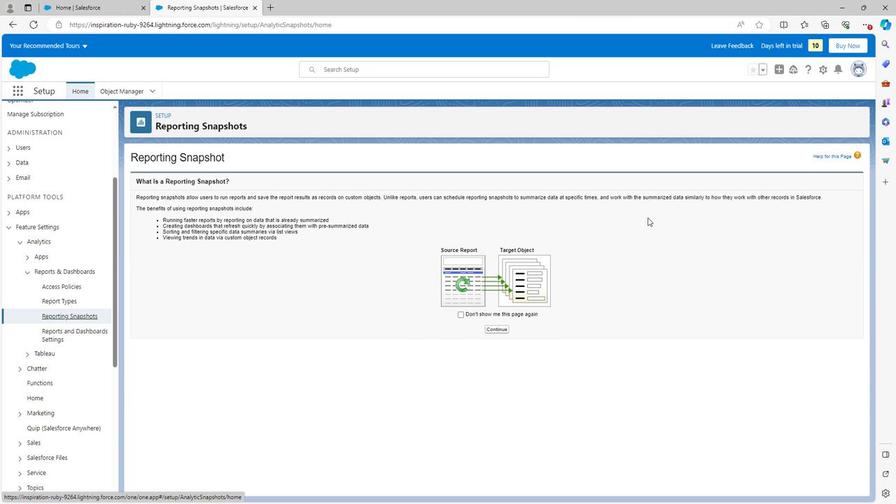 
Action: Mouse scrolled (639, 212) with delta (0, 0)
Screenshot: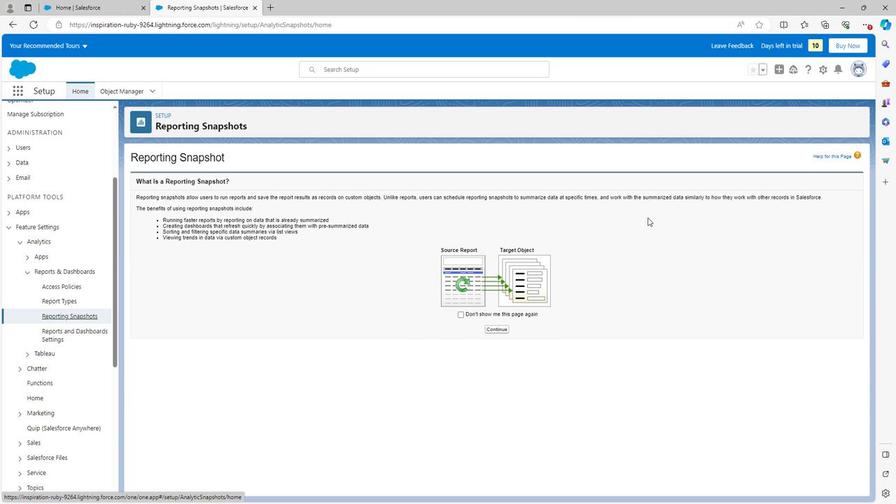 
Action: Mouse moved to (607, 156)
Screenshot: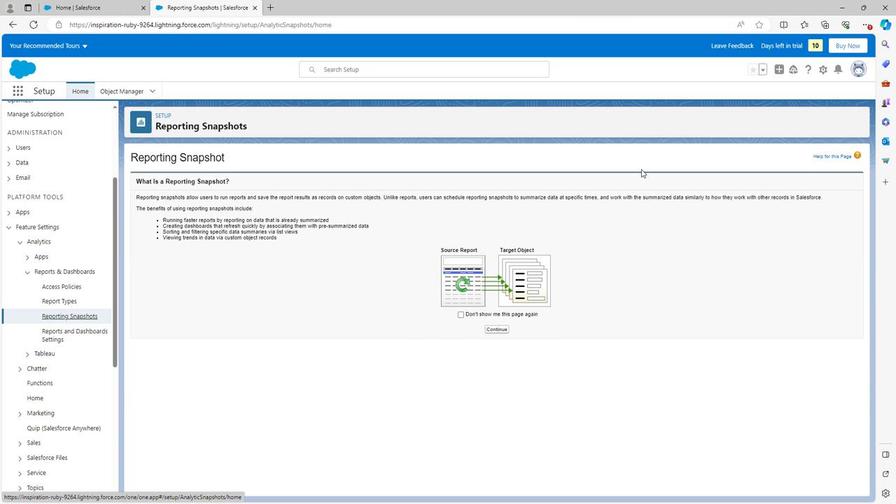 
